 Task: Change the configuration of the table layout of the mark's project to group by "No grouping".
Action: Mouse pressed left at (192, 116)
Screenshot: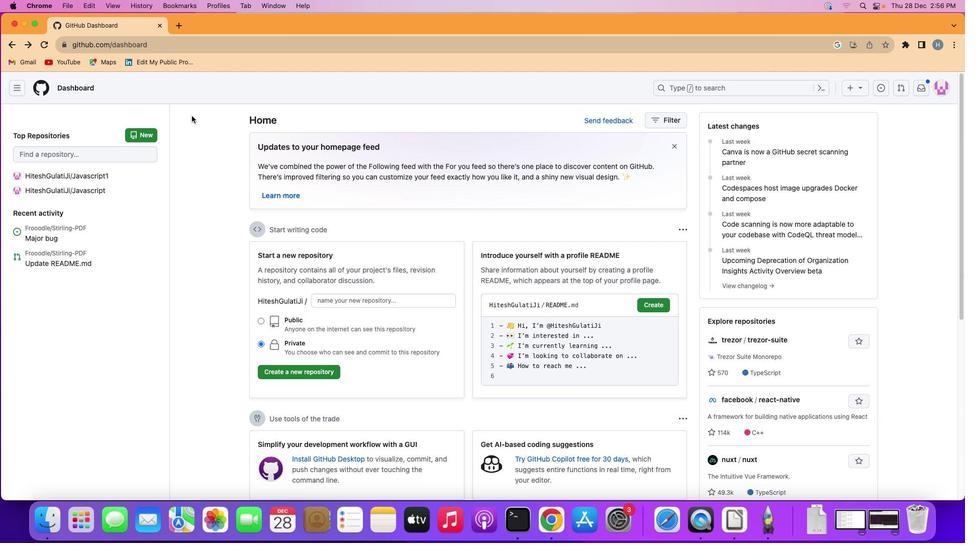
Action: Mouse moved to (18, 82)
Screenshot: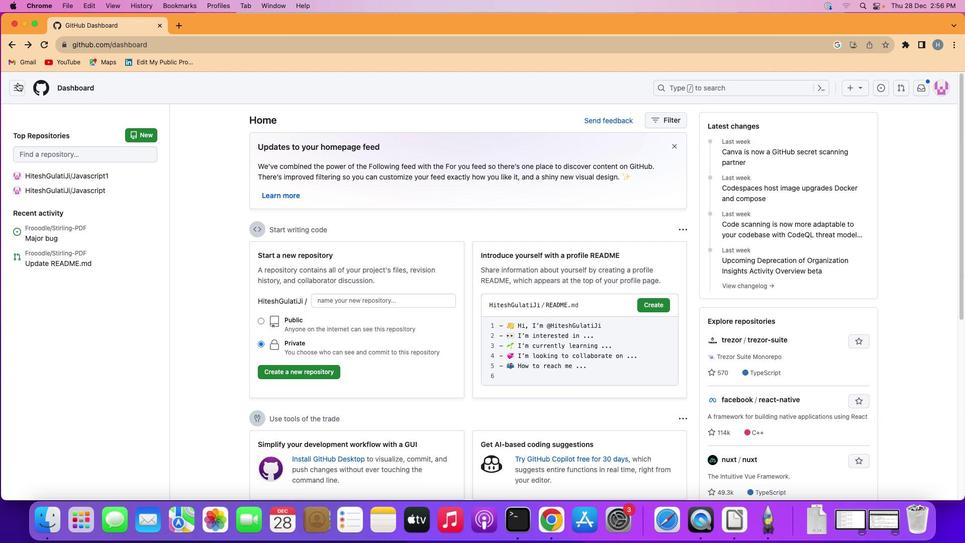 
Action: Mouse pressed left at (18, 82)
Screenshot: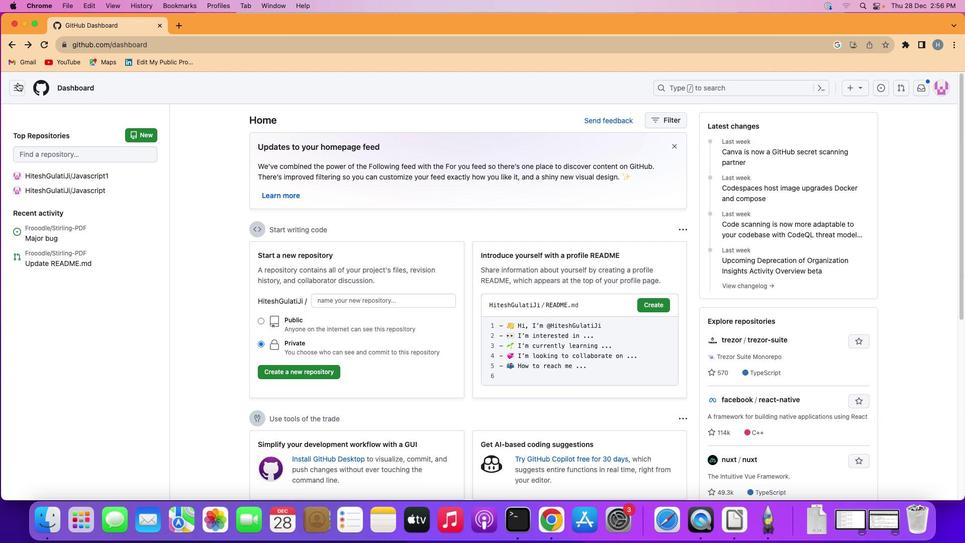 
Action: Mouse moved to (60, 153)
Screenshot: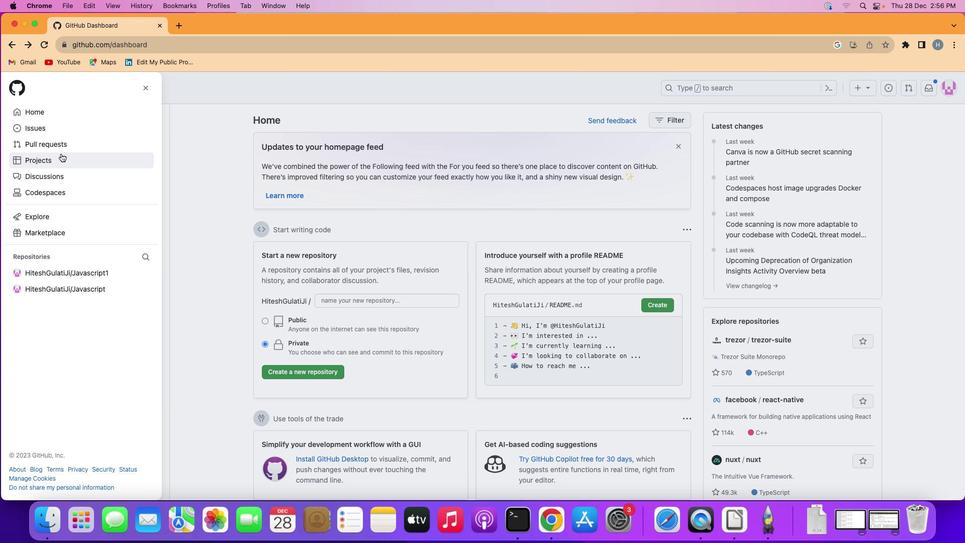 
Action: Mouse pressed left at (60, 153)
Screenshot: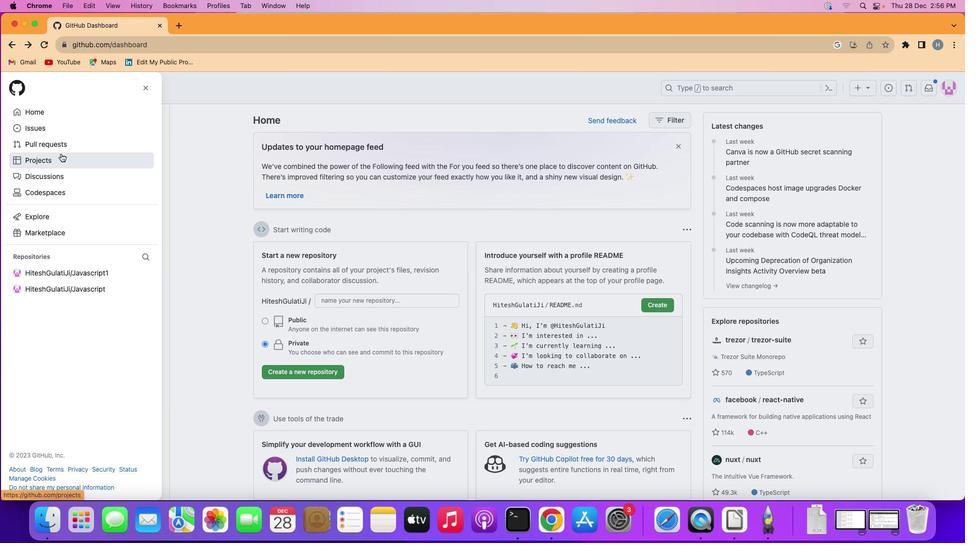 
Action: Mouse moved to (385, 181)
Screenshot: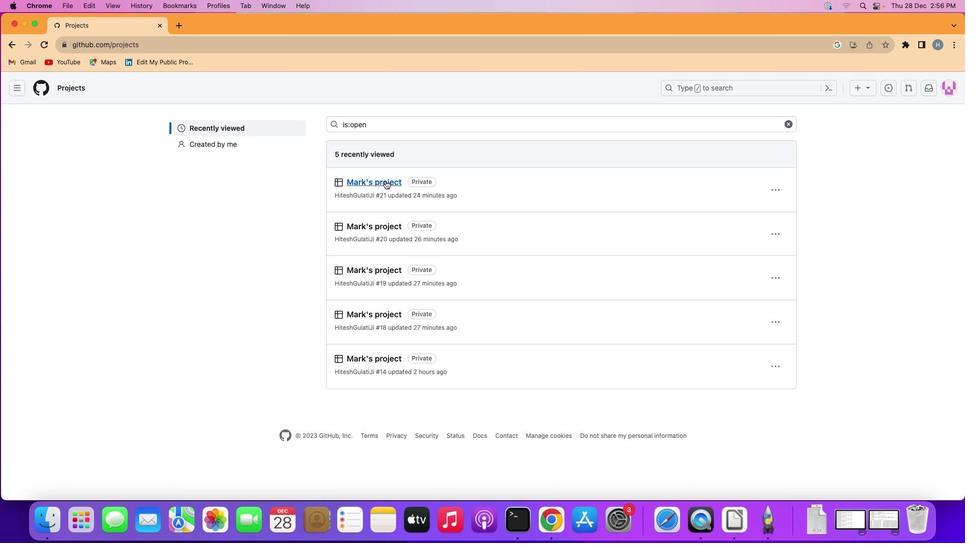 
Action: Mouse pressed left at (385, 181)
Screenshot: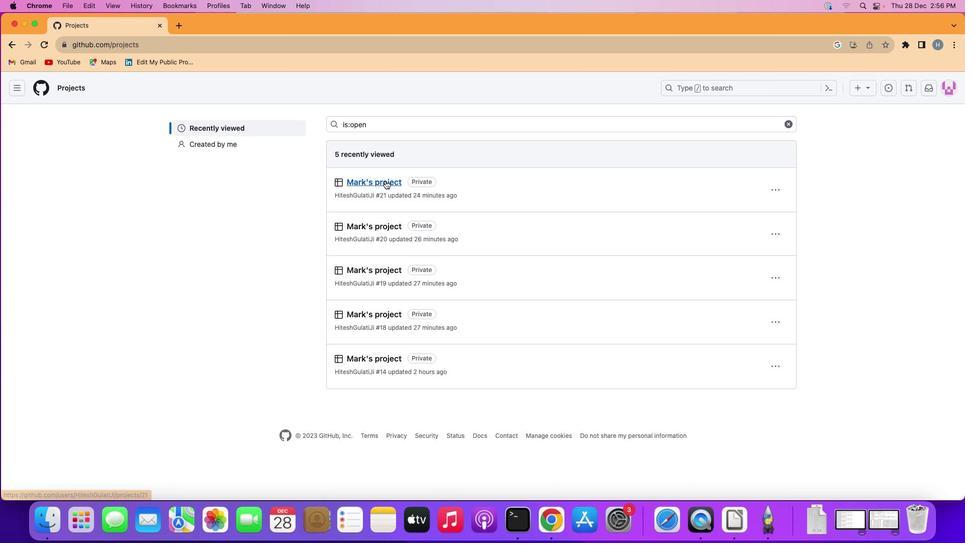 
Action: Mouse moved to (69, 138)
Screenshot: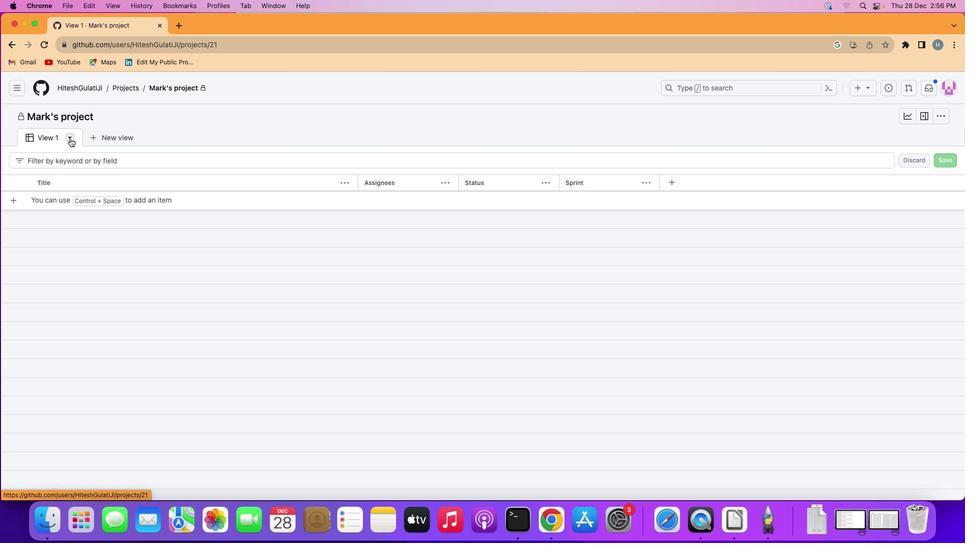 
Action: Mouse pressed left at (69, 138)
Screenshot: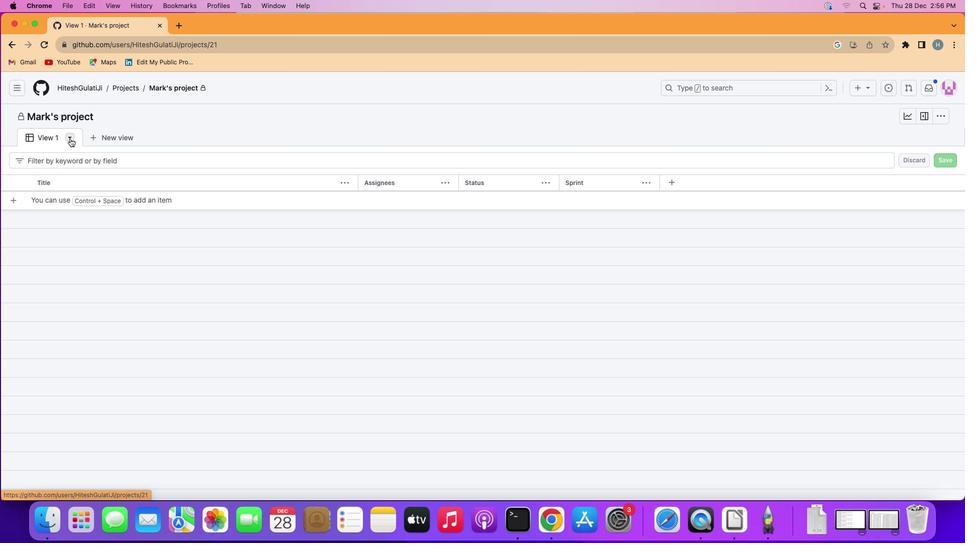 
Action: Mouse moved to (109, 229)
Screenshot: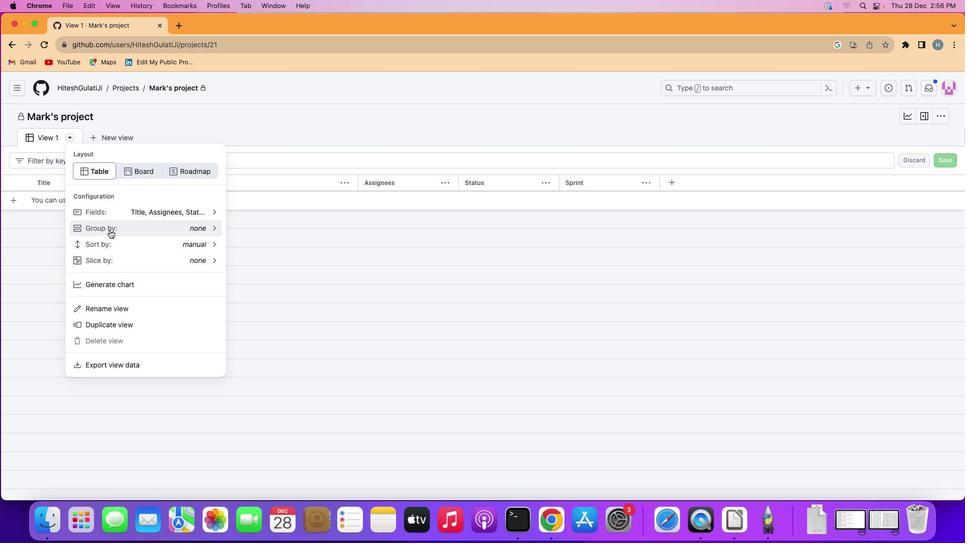 
Action: Mouse pressed left at (109, 229)
Screenshot: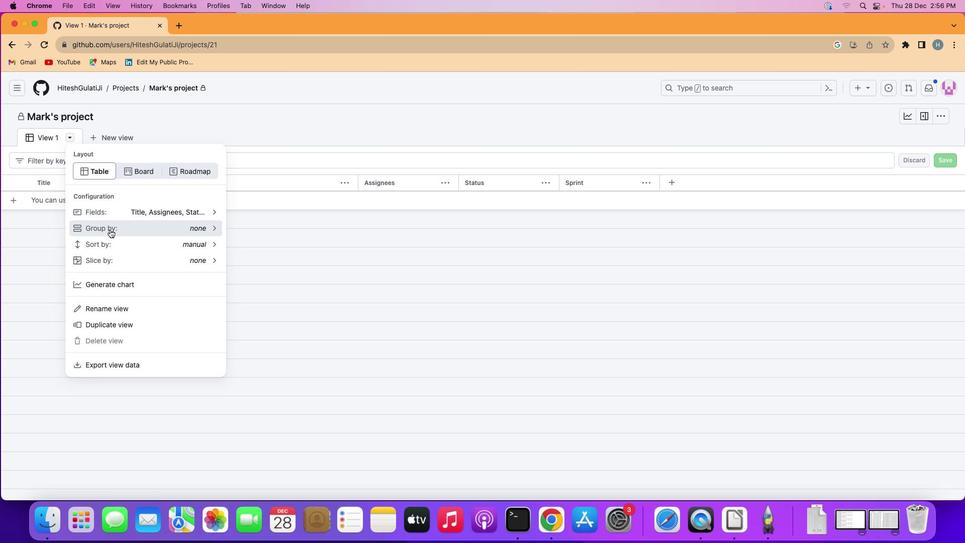 
Action: Mouse moved to (119, 250)
Screenshot: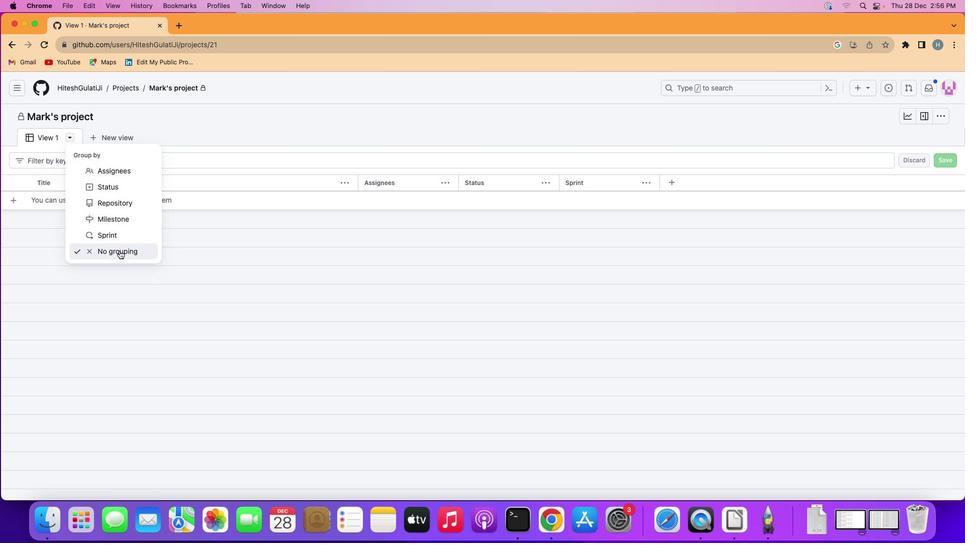 
Action: Mouse pressed left at (119, 250)
Screenshot: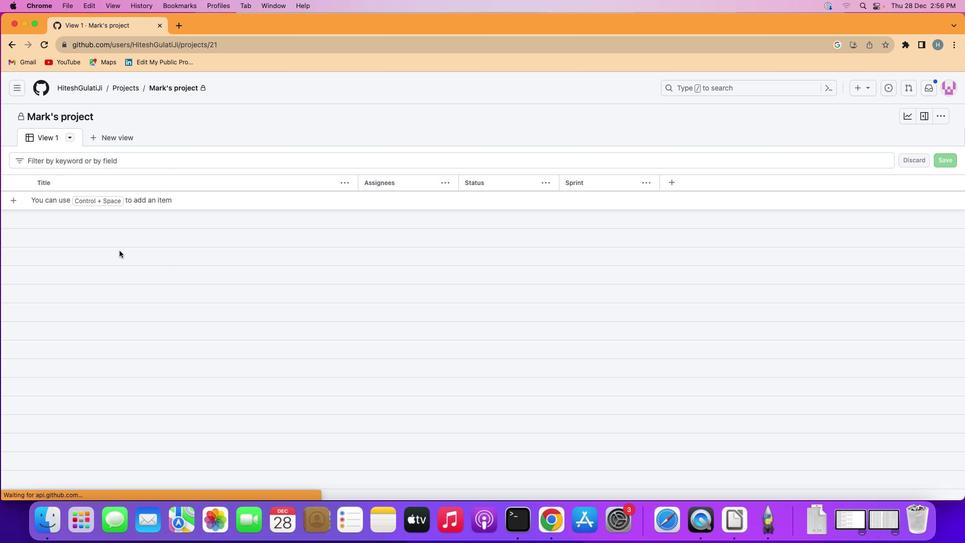
Action: Mouse pressed left at (119, 250)
Screenshot: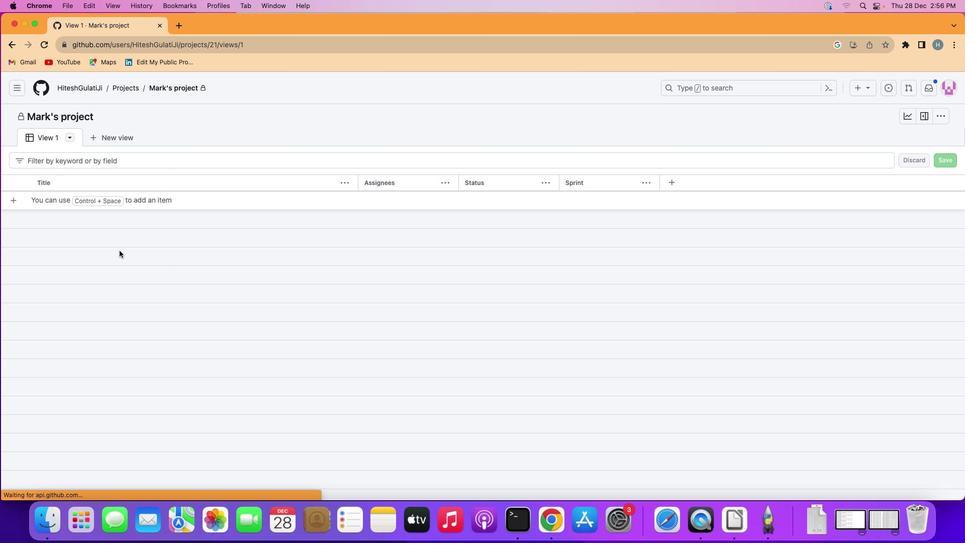
